 Task: Add Mauro & Gianni Blue Cheese Crumbles Cup to the cart.
Action: Mouse moved to (800, 280)
Screenshot: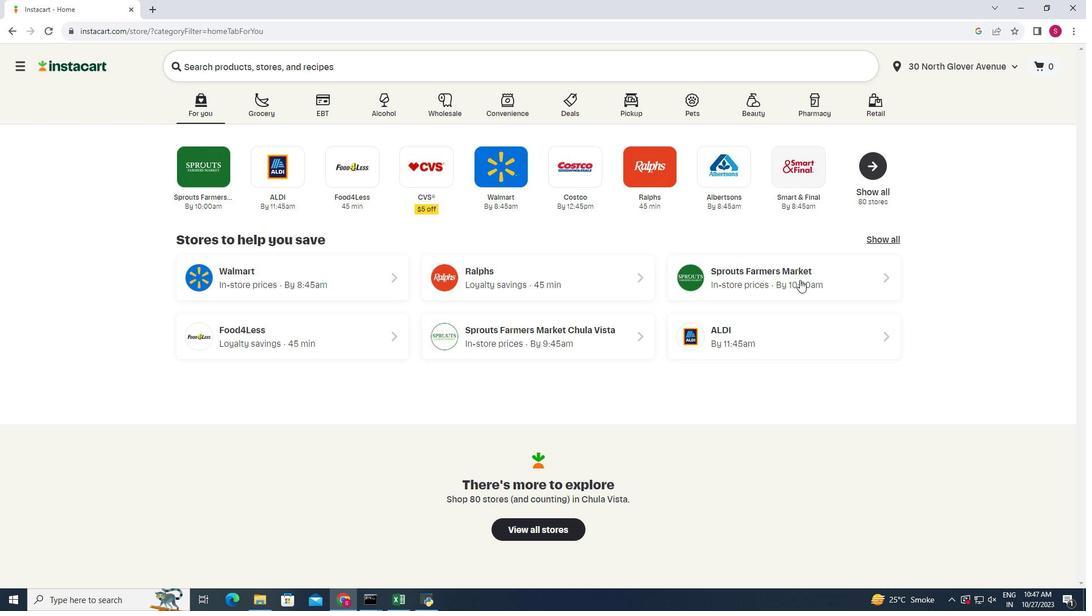 
Action: Mouse pressed left at (800, 280)
Screenshot: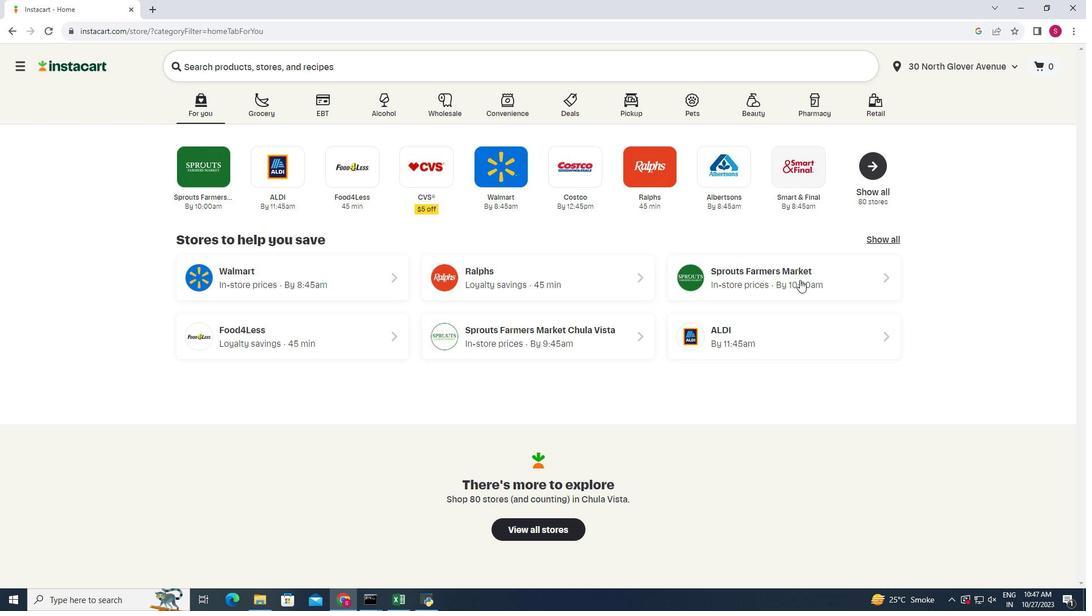 
Action: Mouse moved to (48, 534)
Screenshot: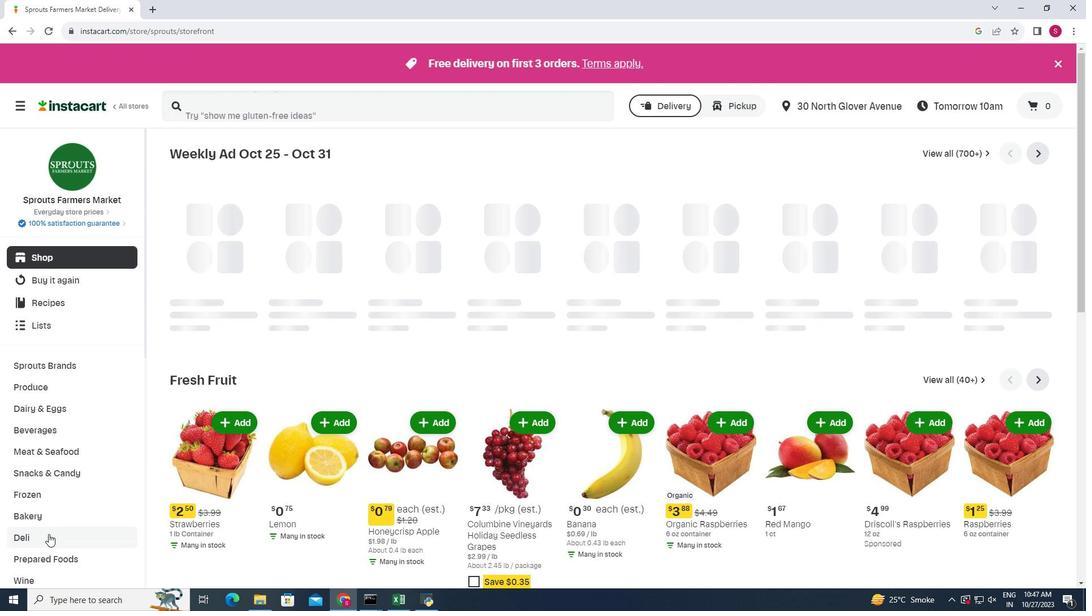
Action: Mouse pressed left at (48, 534)
Screenshot: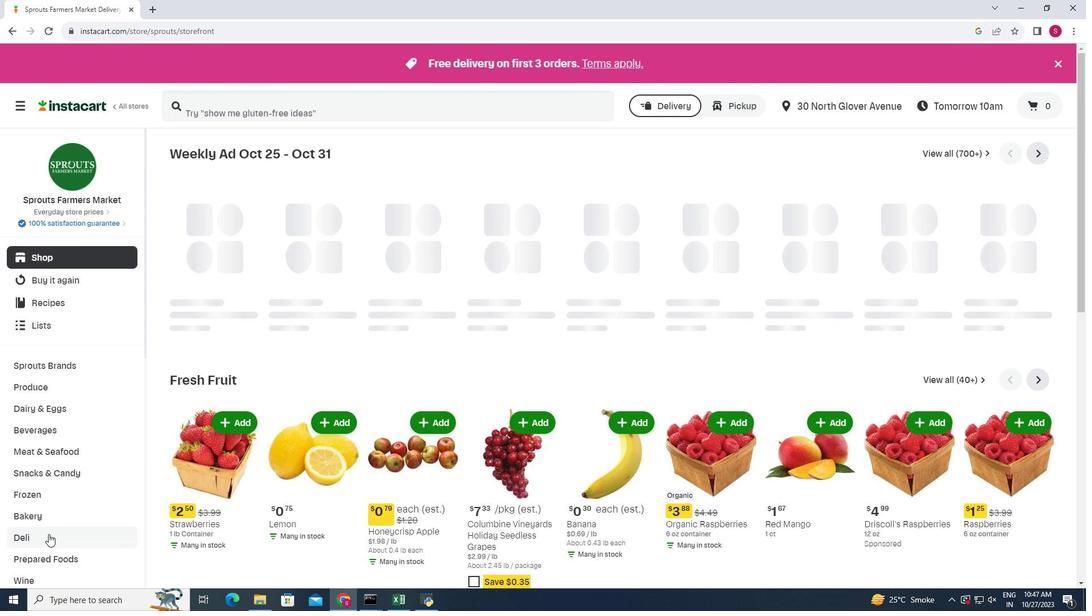 
Action: Mouse moved to (297, 181)
Screenshot: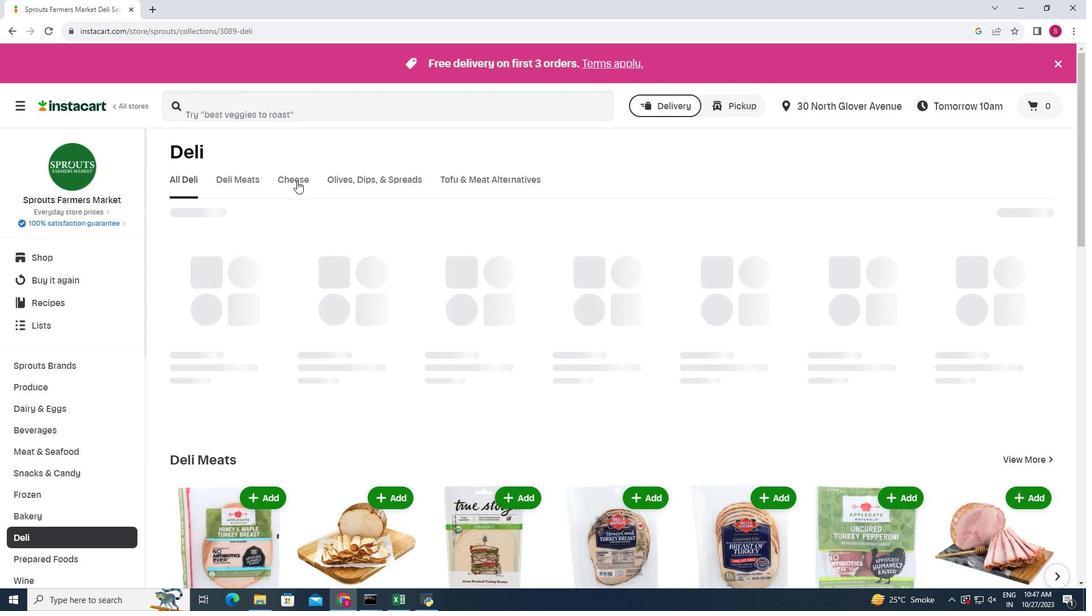 
Action: Mouse pressed left at (297, 181)
Screenshot: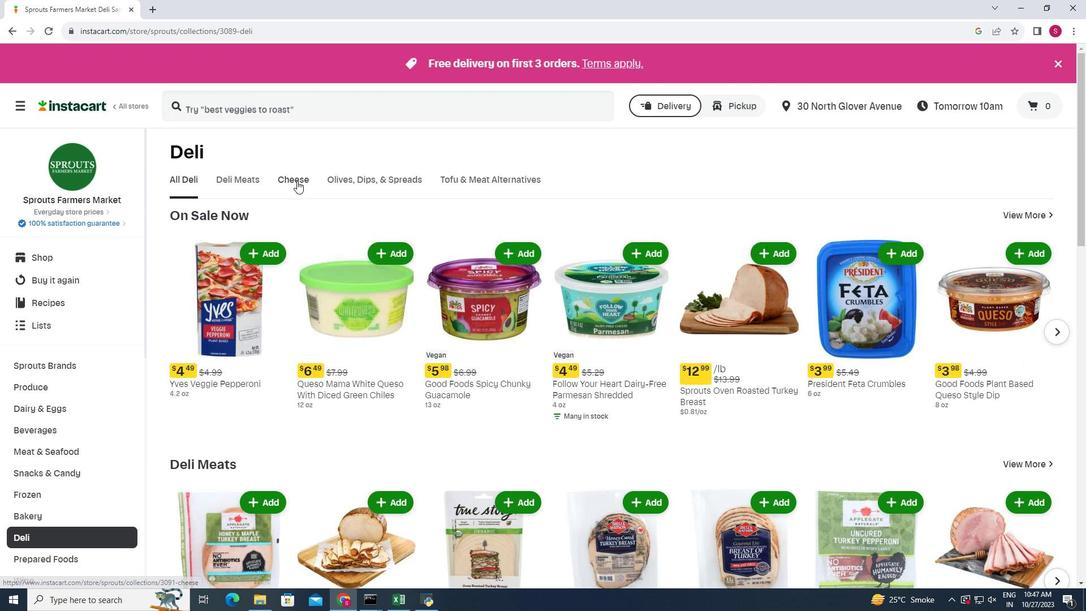 
Action: Mouse moved to (954, 217)
Screenshot: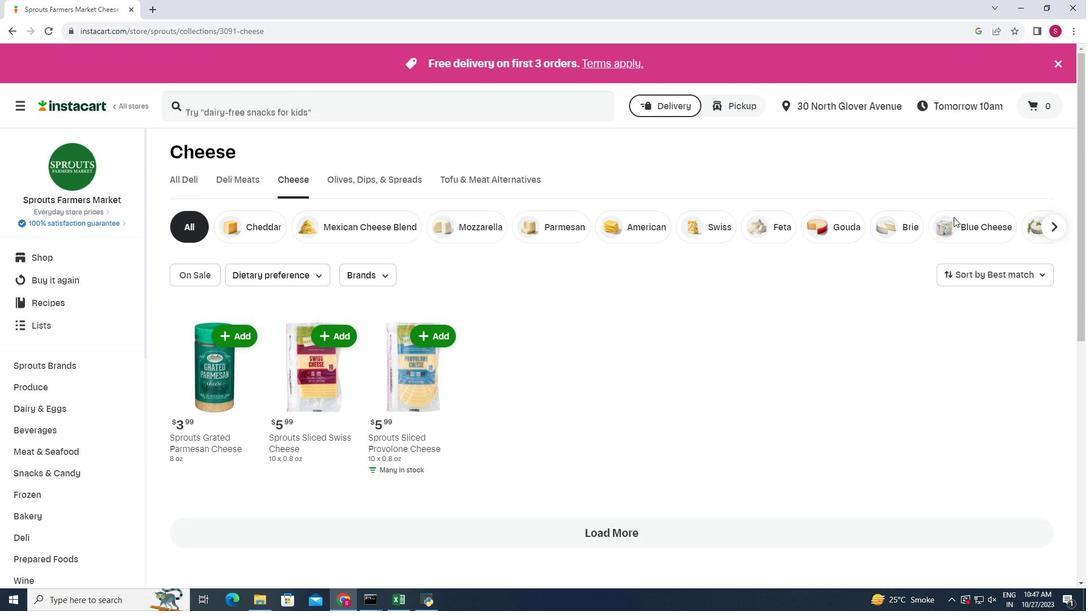 
Action: Mouse pressed left at (954, 217)
Screenshot: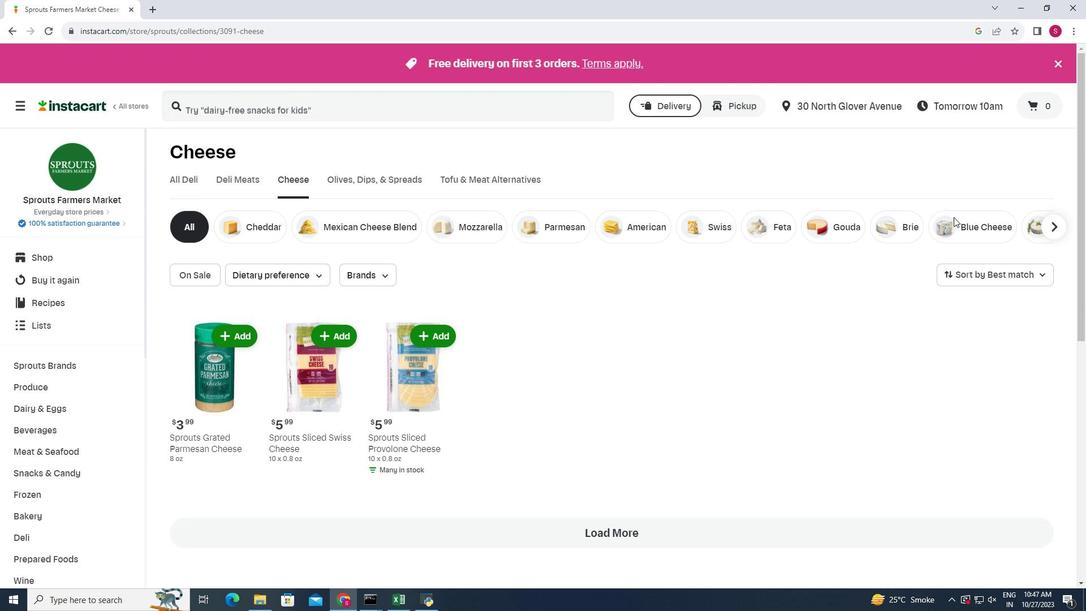 
Action: Mouse moved to (908, 262)
Screenshot: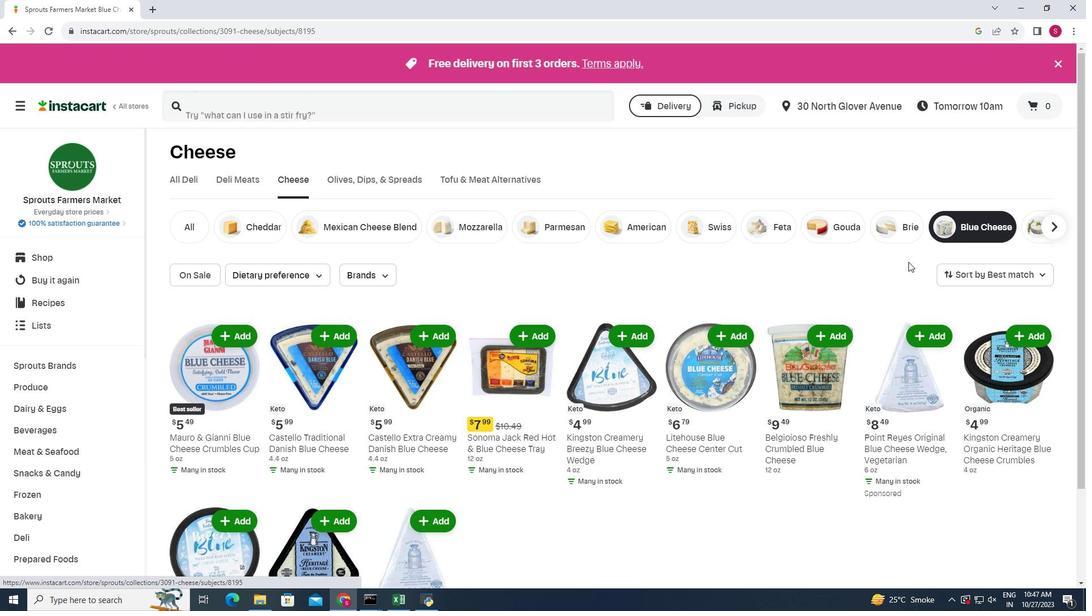
Action: Mouse scrolled (908, 261) with delta (0, 0)
Screenshot: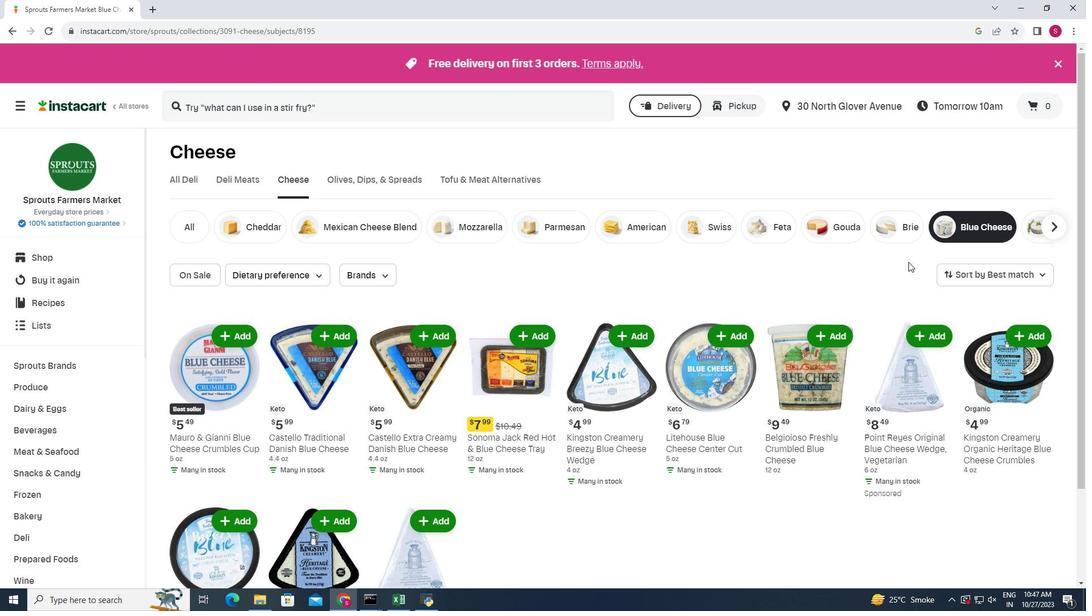 
Action: Mouse moved to (235, 275)
Screenshot: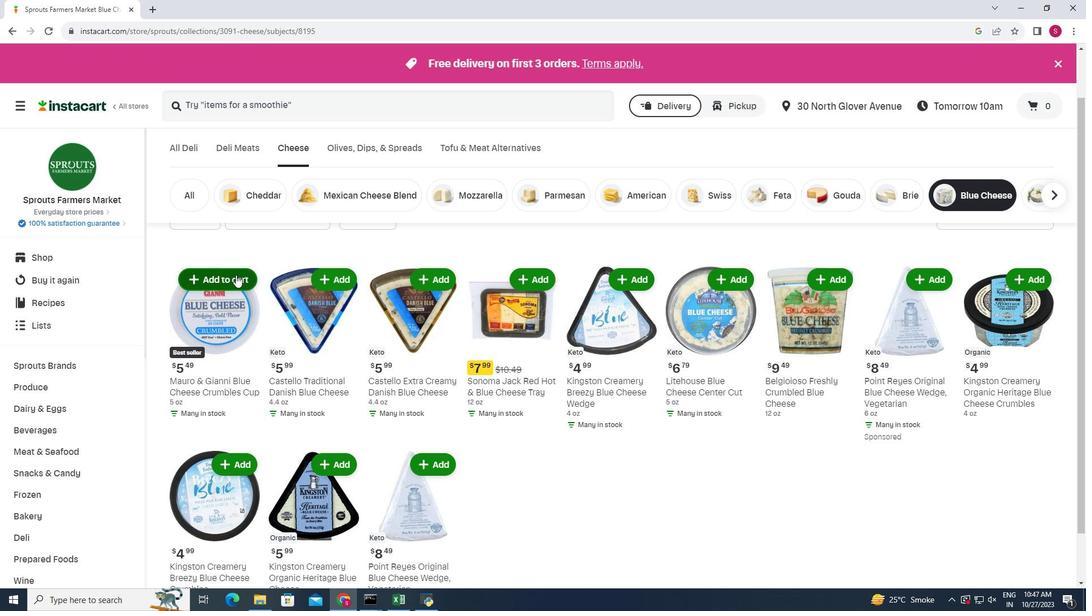 
Action: Mouse pressed left at (235, 275)
Screenshot: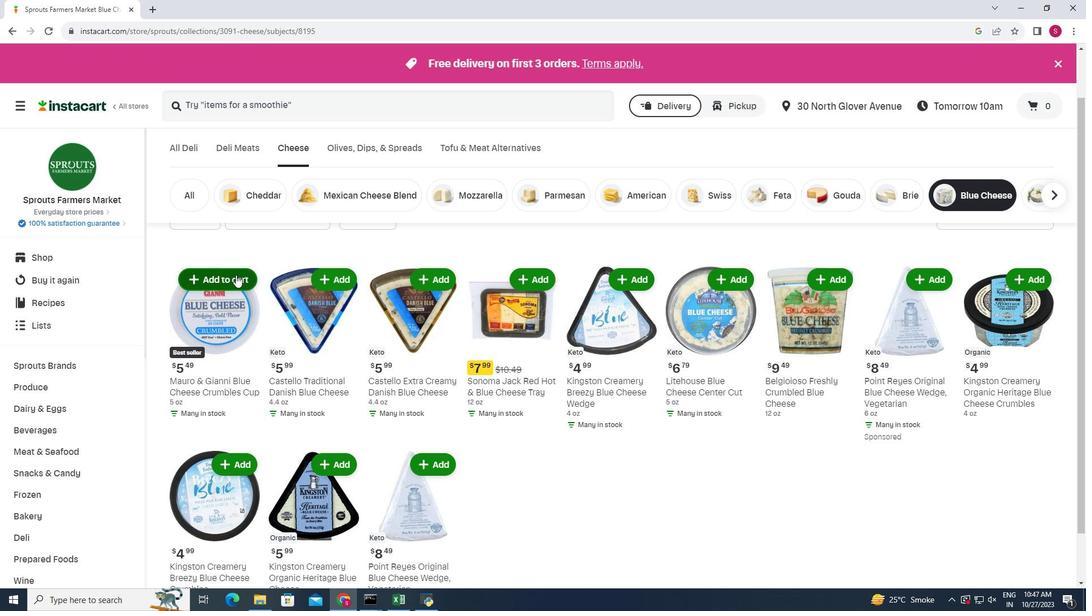 
Action: Mouse moved to (161, 248)
Screenshot: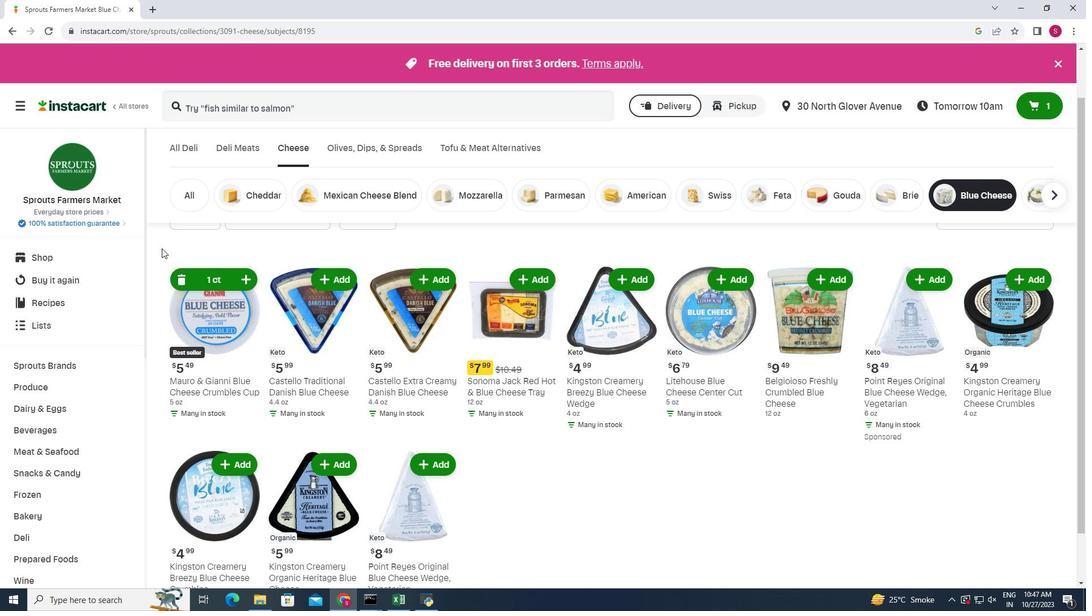 
